 Task: Add Mary's Turkey Fresh Turkey Breast Cutlets to the cart.
Action: Mouse pressed left at (29, 162)
Screenshot: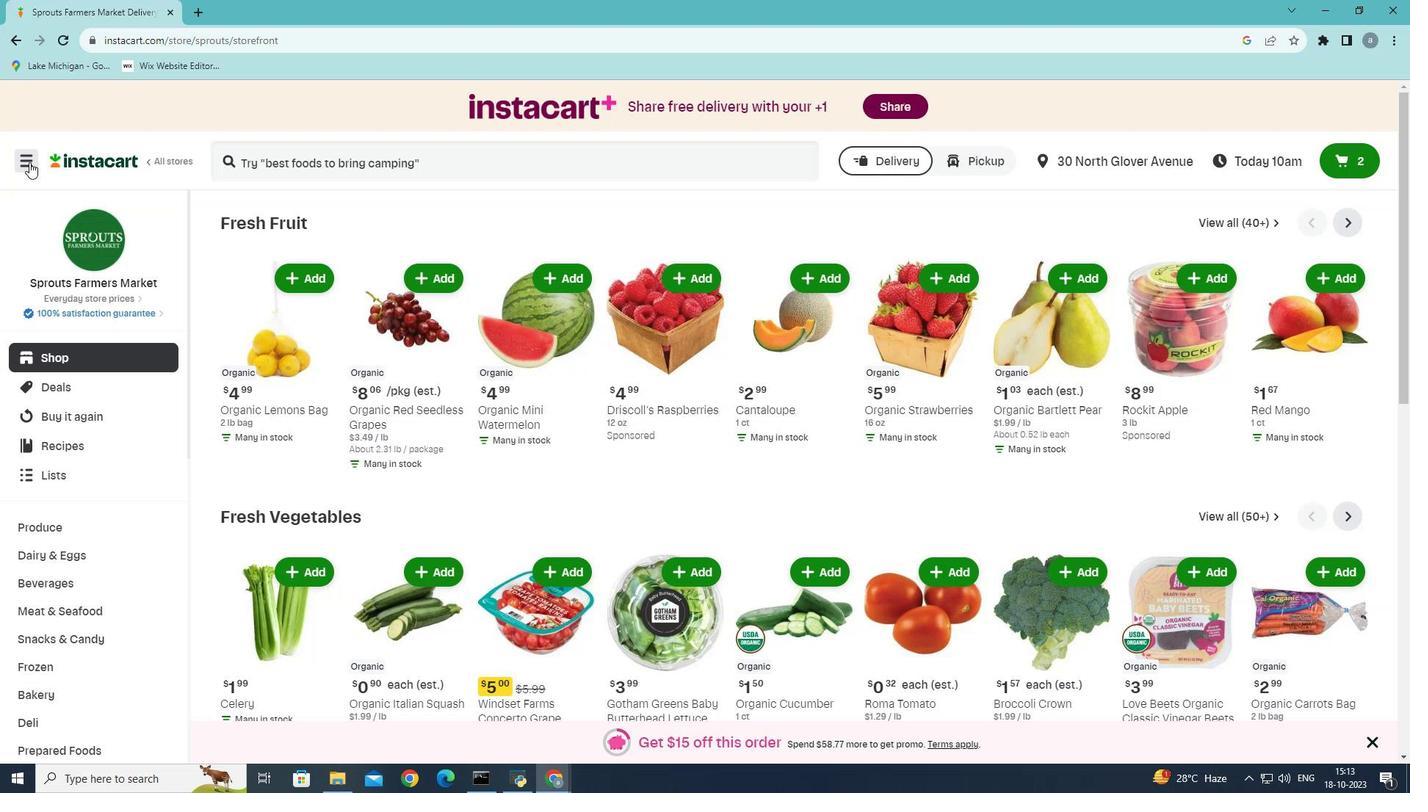 
Action: Mouse moved to (77, 420)
Screenshot: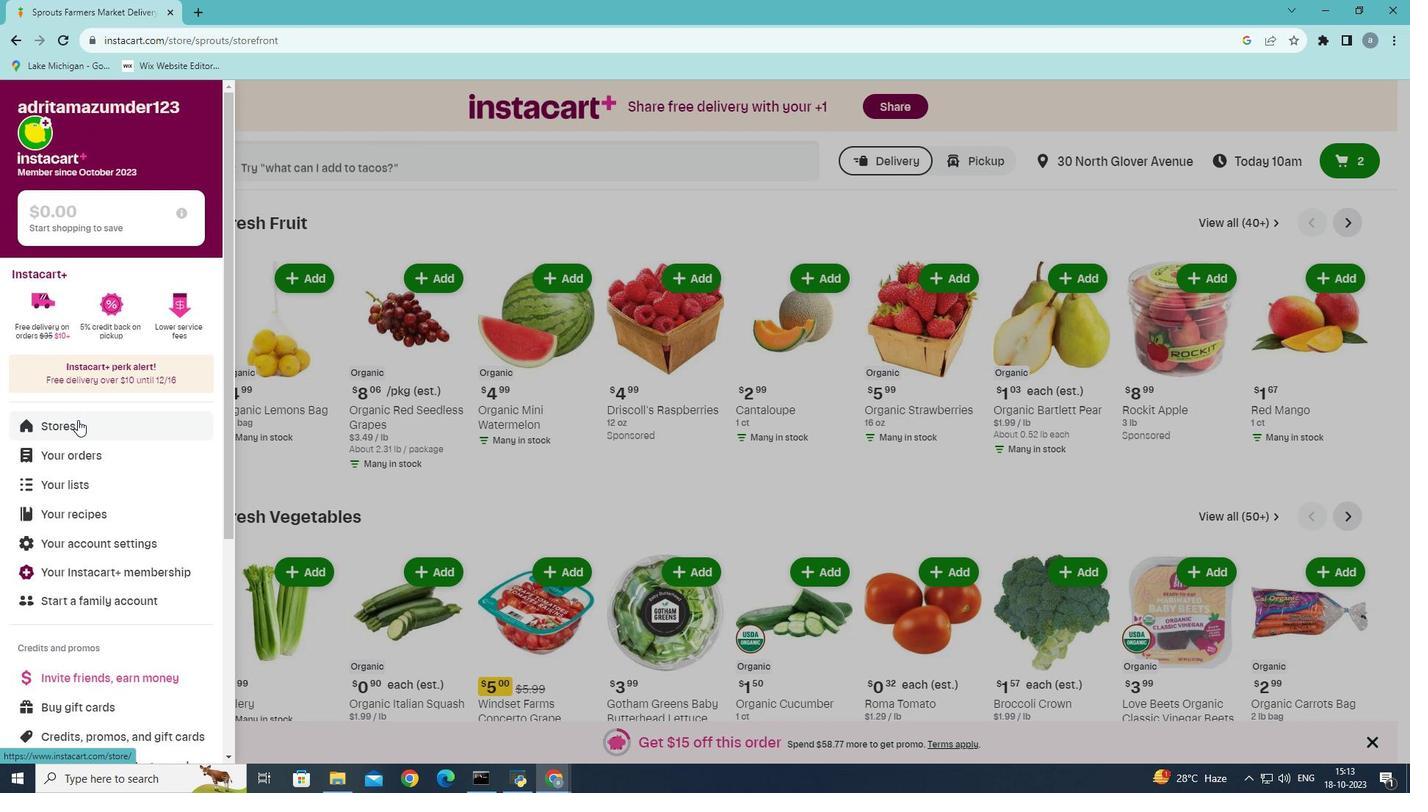 
Action: Mouse pressed left at (77, 420)
Screenshot: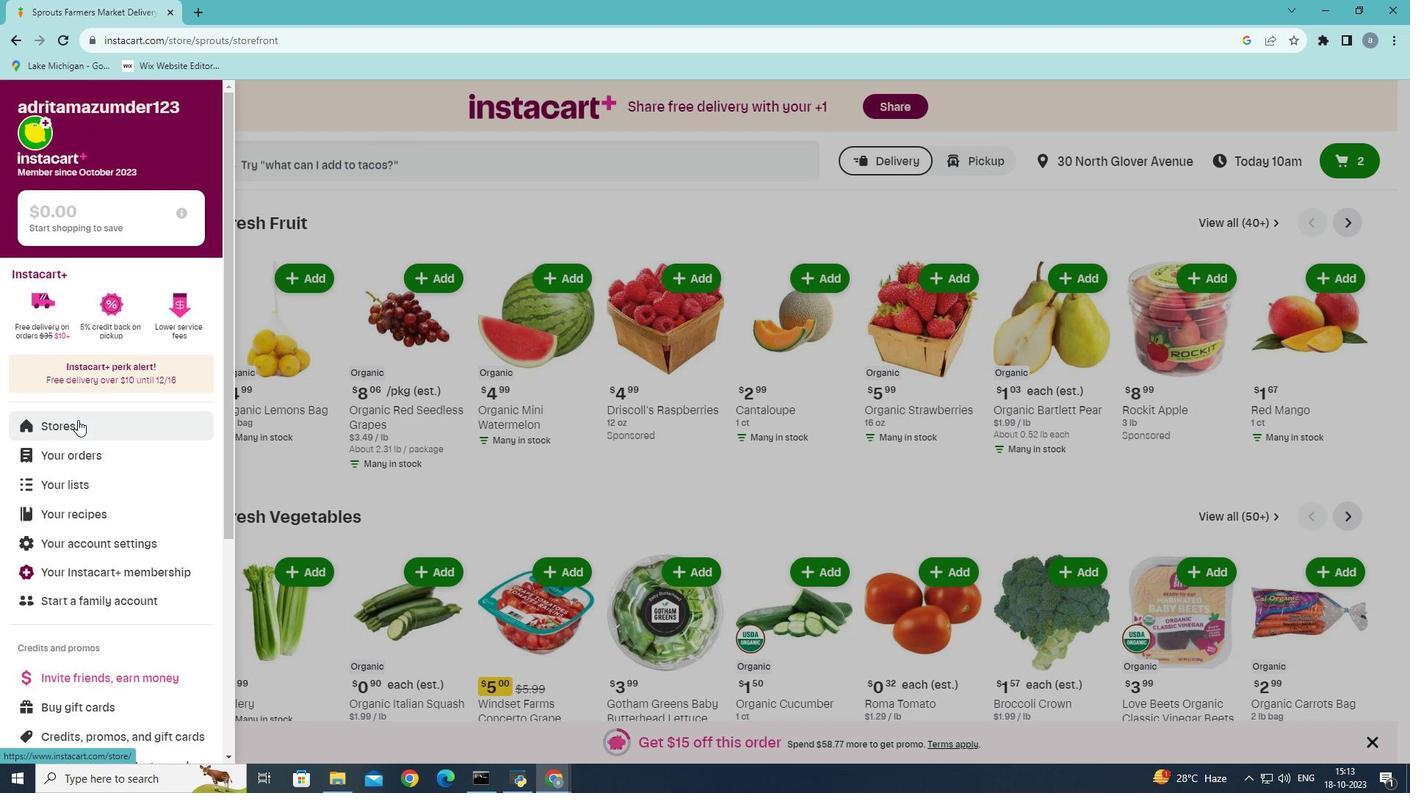
Action: Mouse moved to (332, 155)
Screenshot: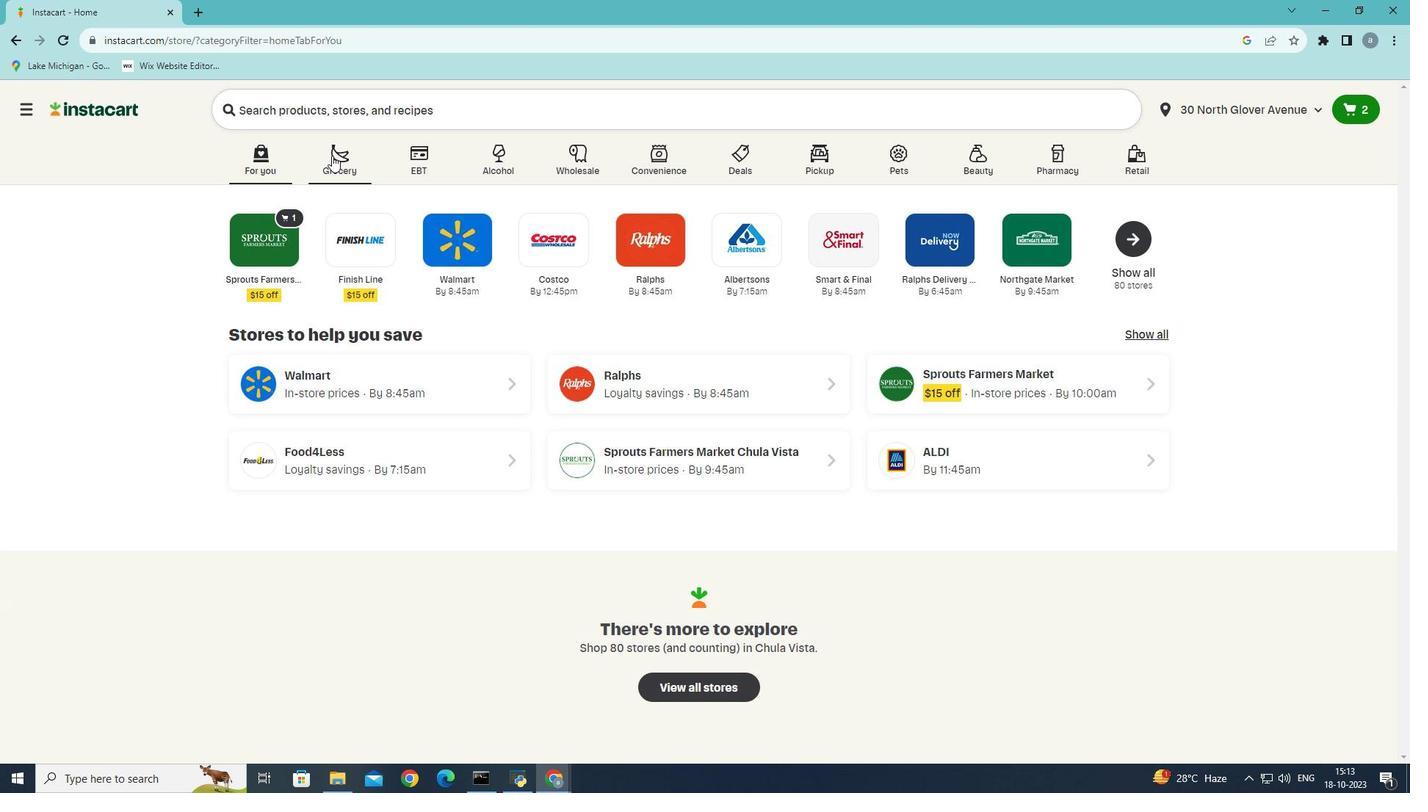 
Action: Mouse pressed left at (332, 155)
Screenshot: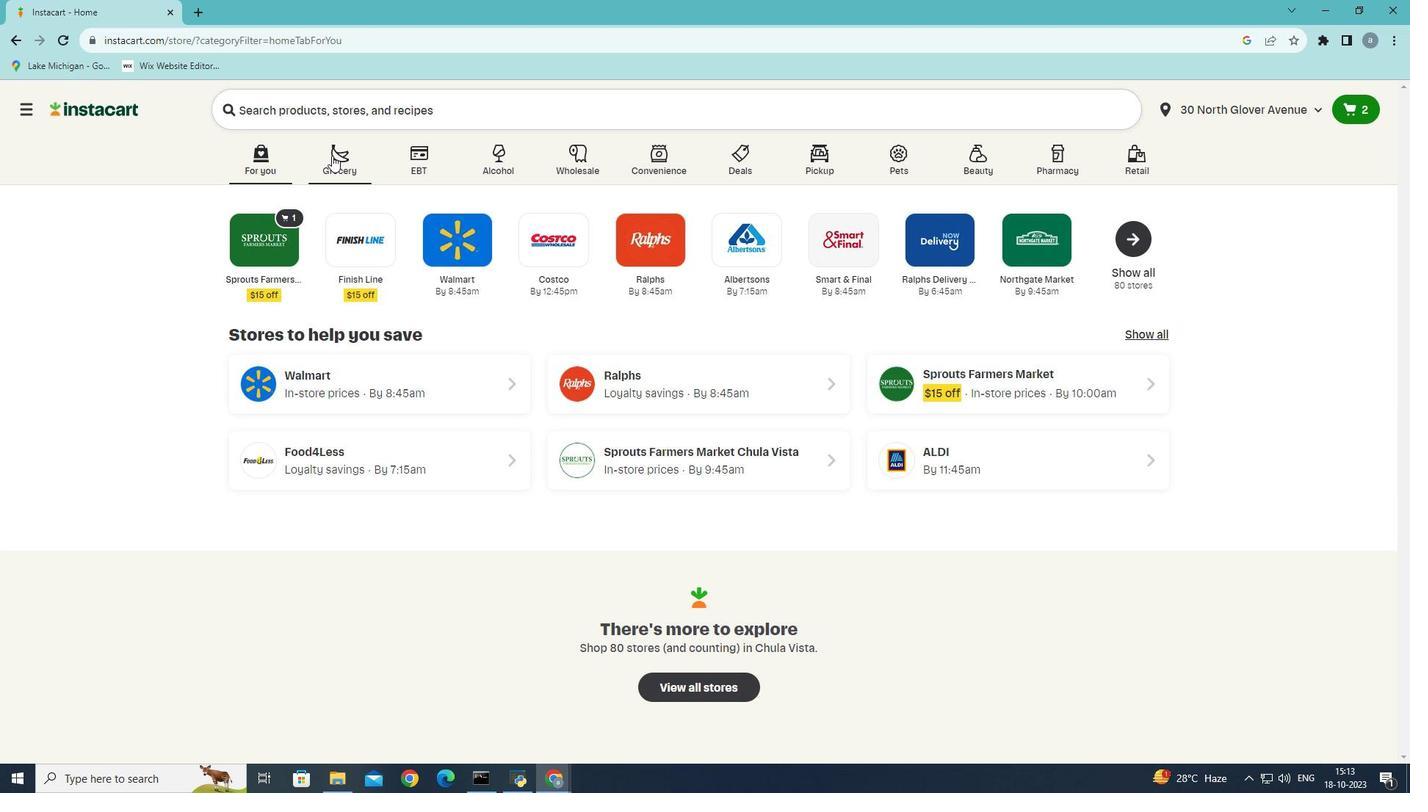 
Action: Mouse moved to (371, 445)
Screenshot: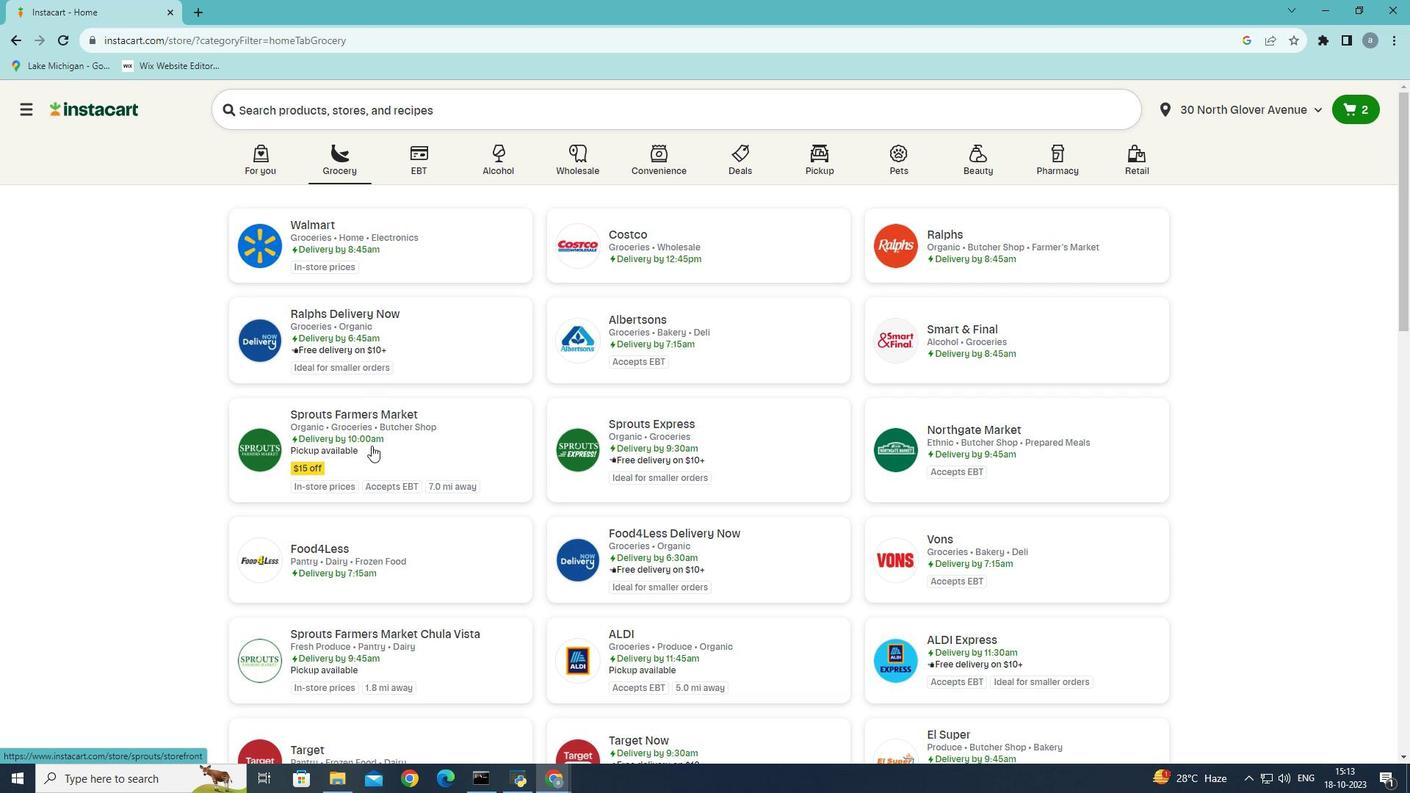 
Action: Mouse pressed left at (371, 445)
Screenshot: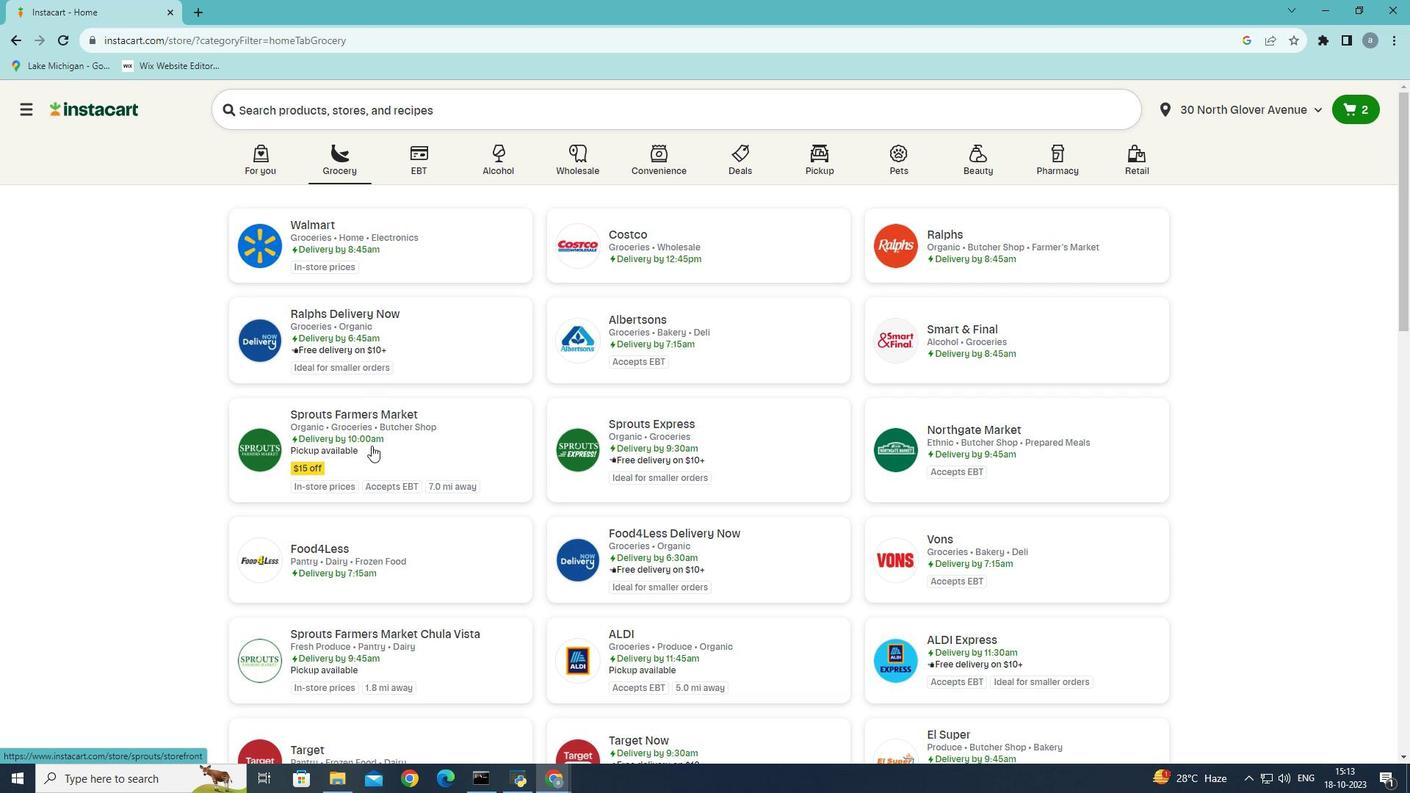 
Action: Mouse moved to (108, 609)
Screenshot: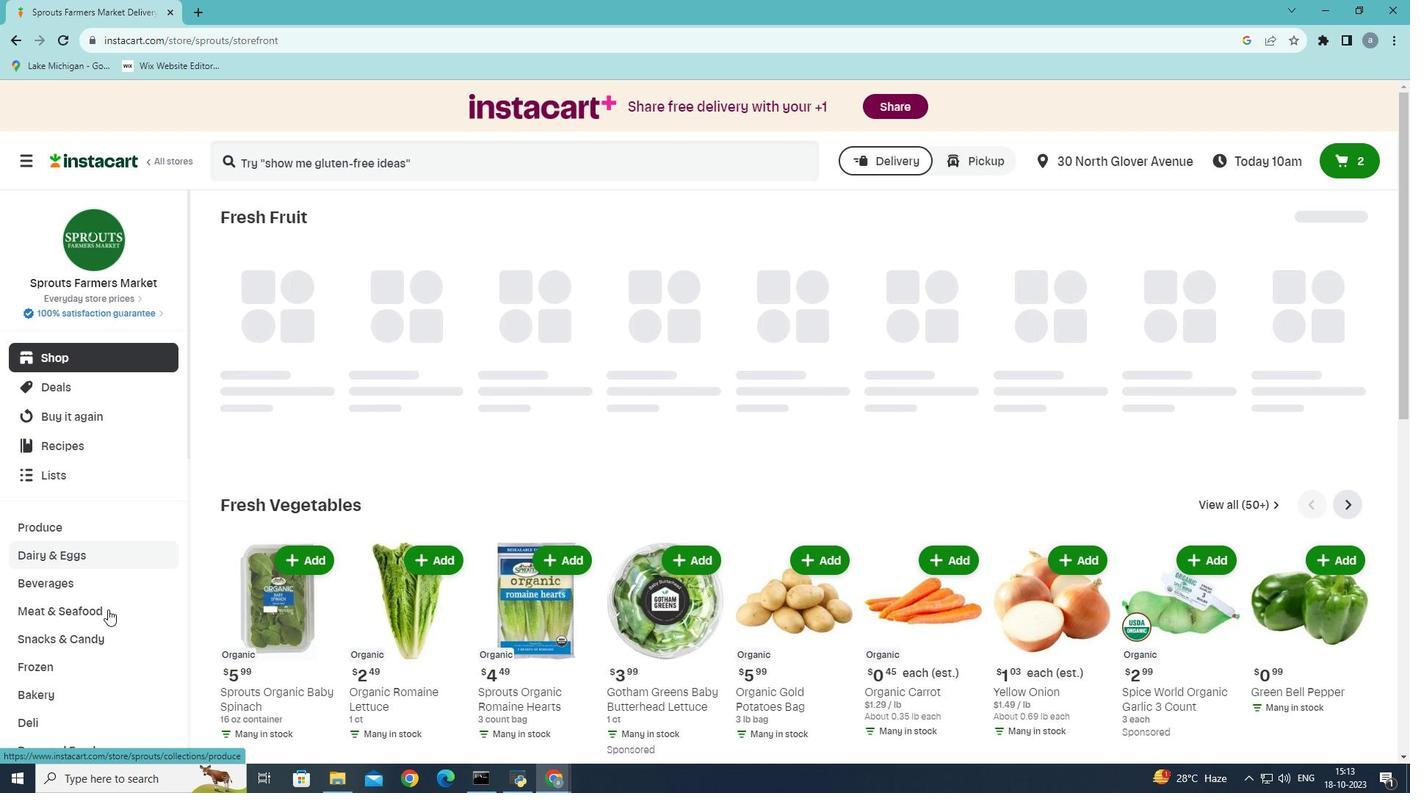 
Action: Mouse pressed left at (108, 609)
Screenshot: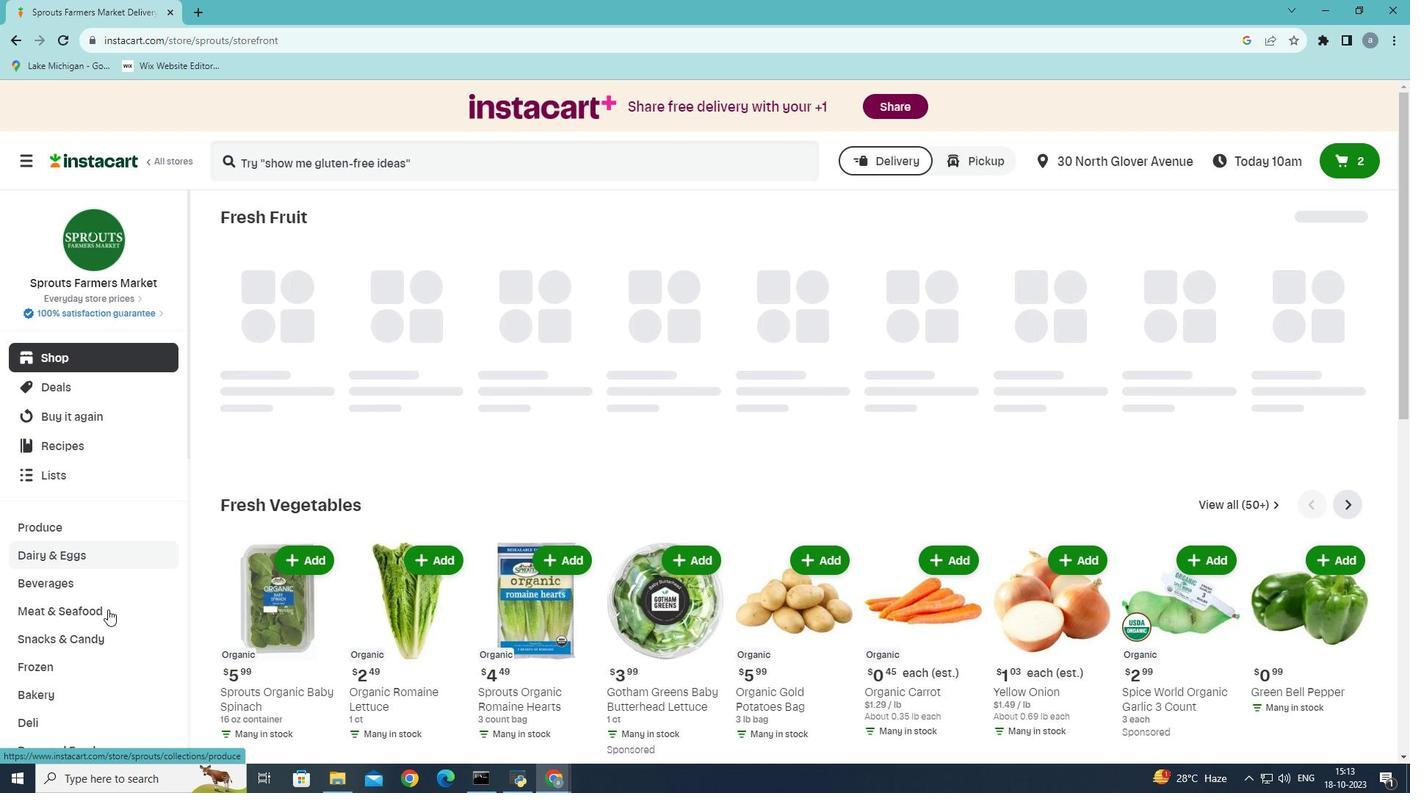 
Action: Mouse moved to (532, 260)
Screenshot: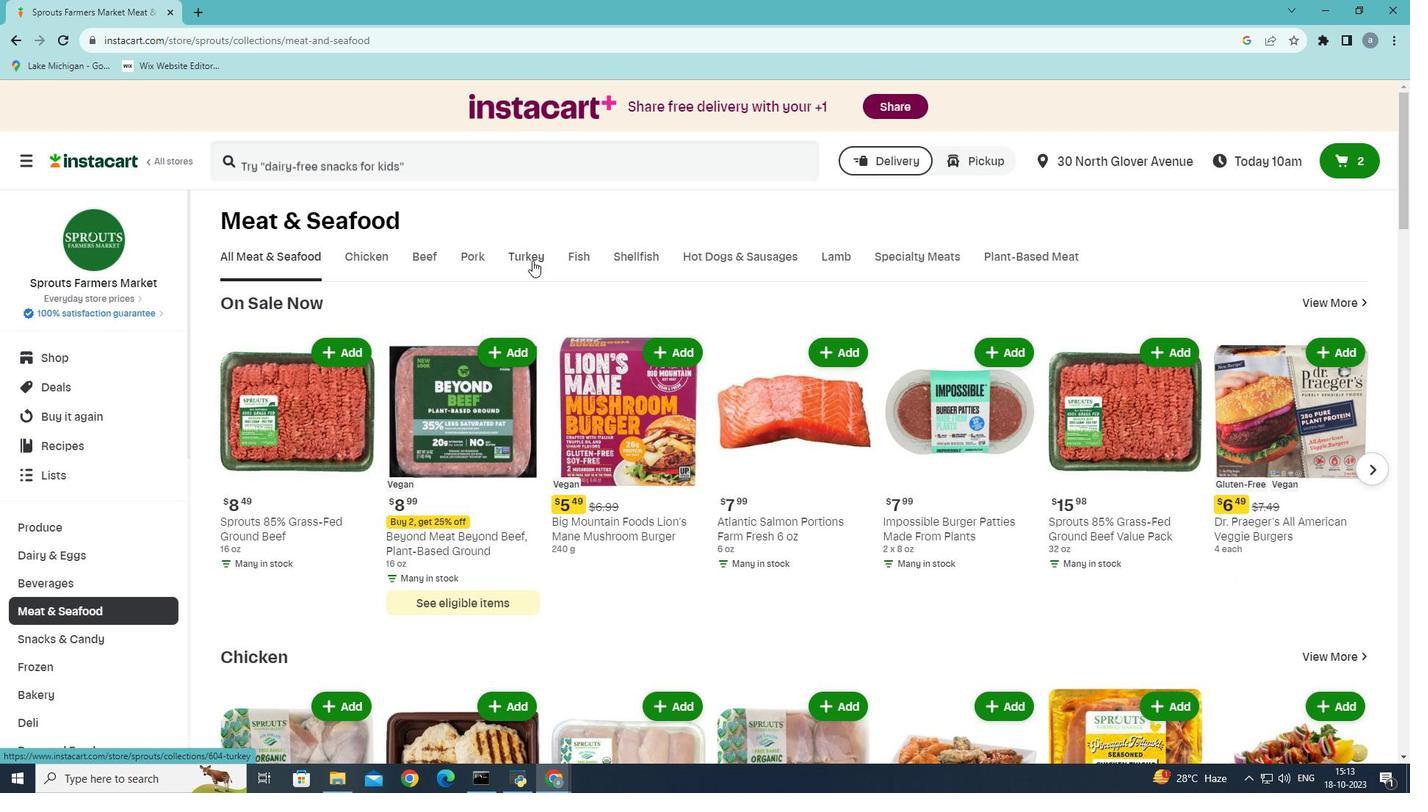 
Action: Mouse pressed left at (532, 260)
Screenshot: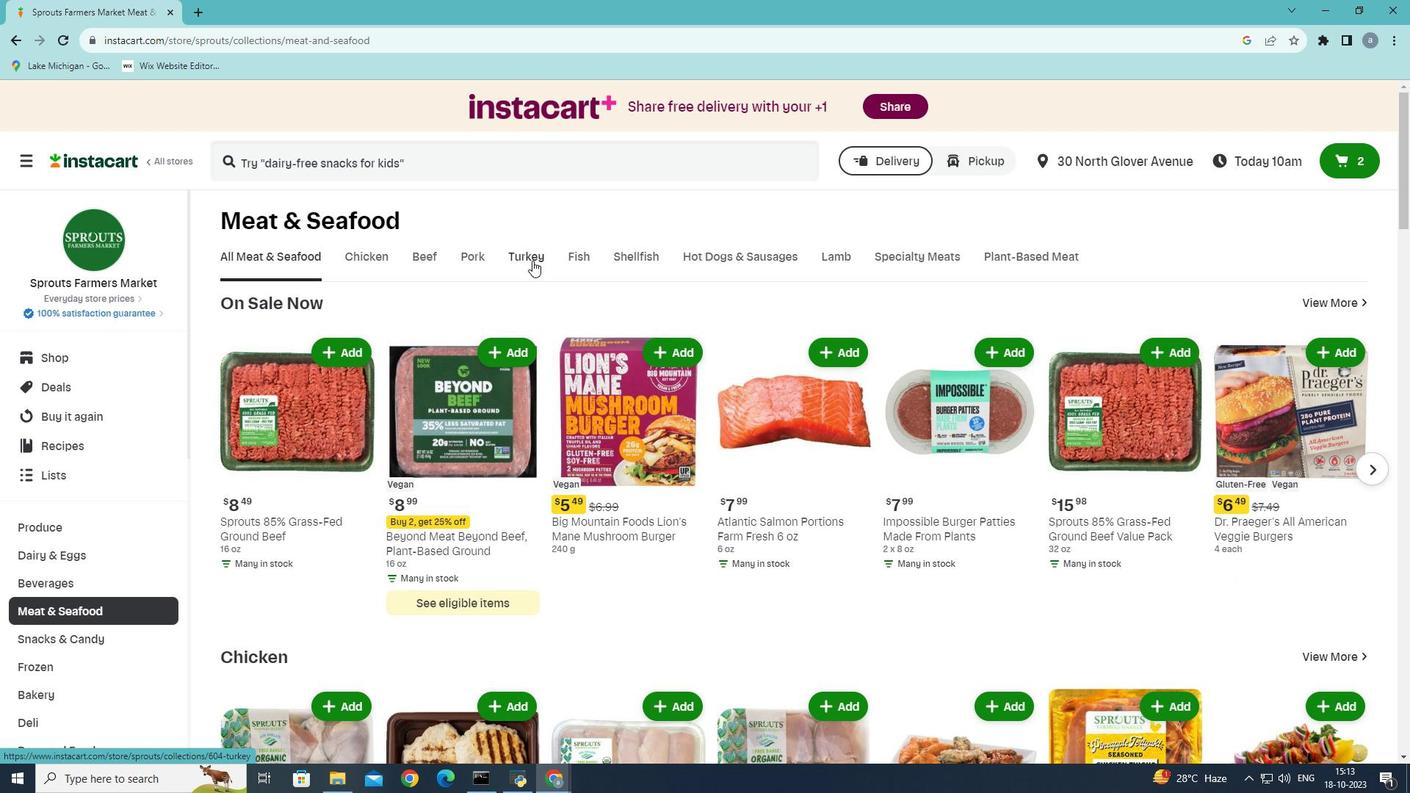 
Action: Mouse moved to (597, 315)
Screenshot: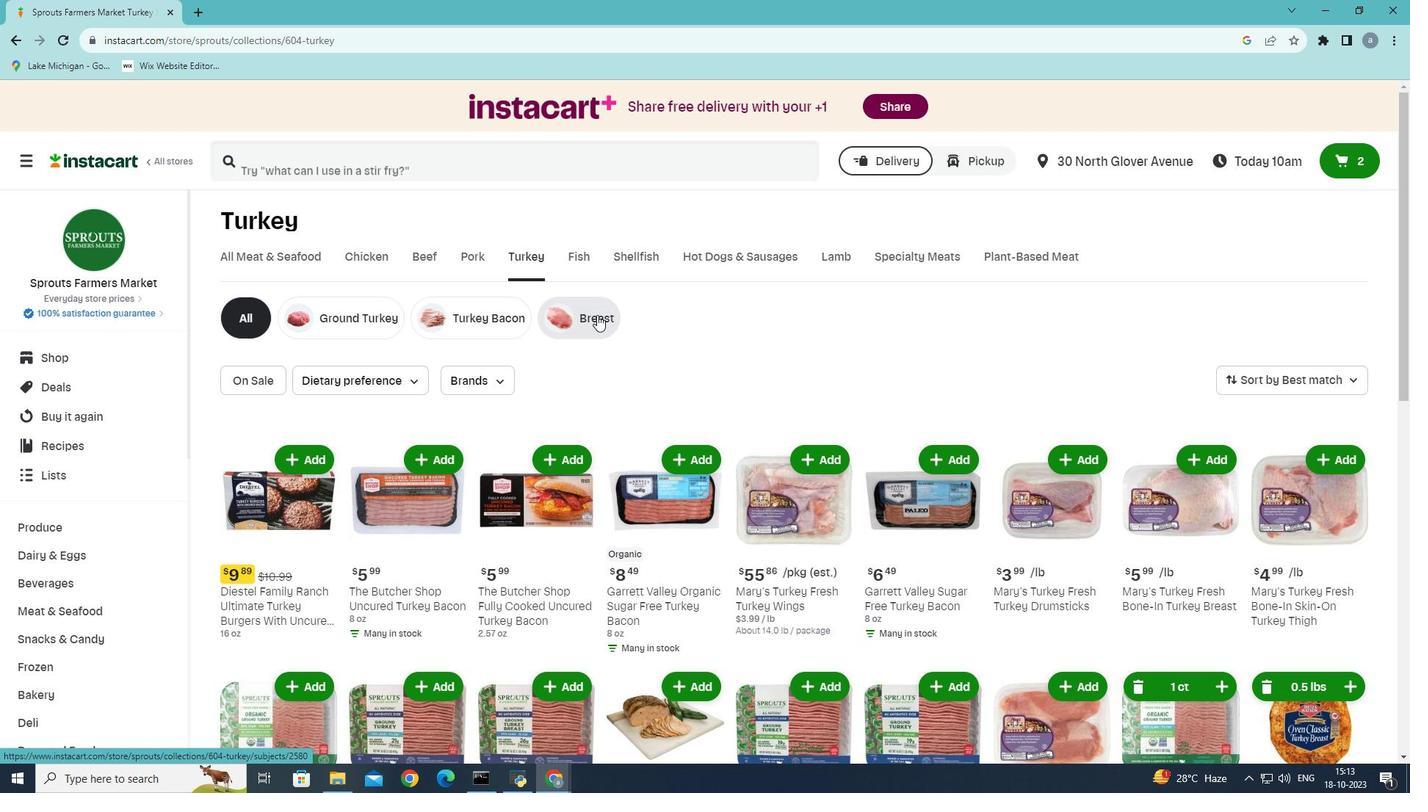 
Action: Mouse pressed left at (597, 315)
Screenshot: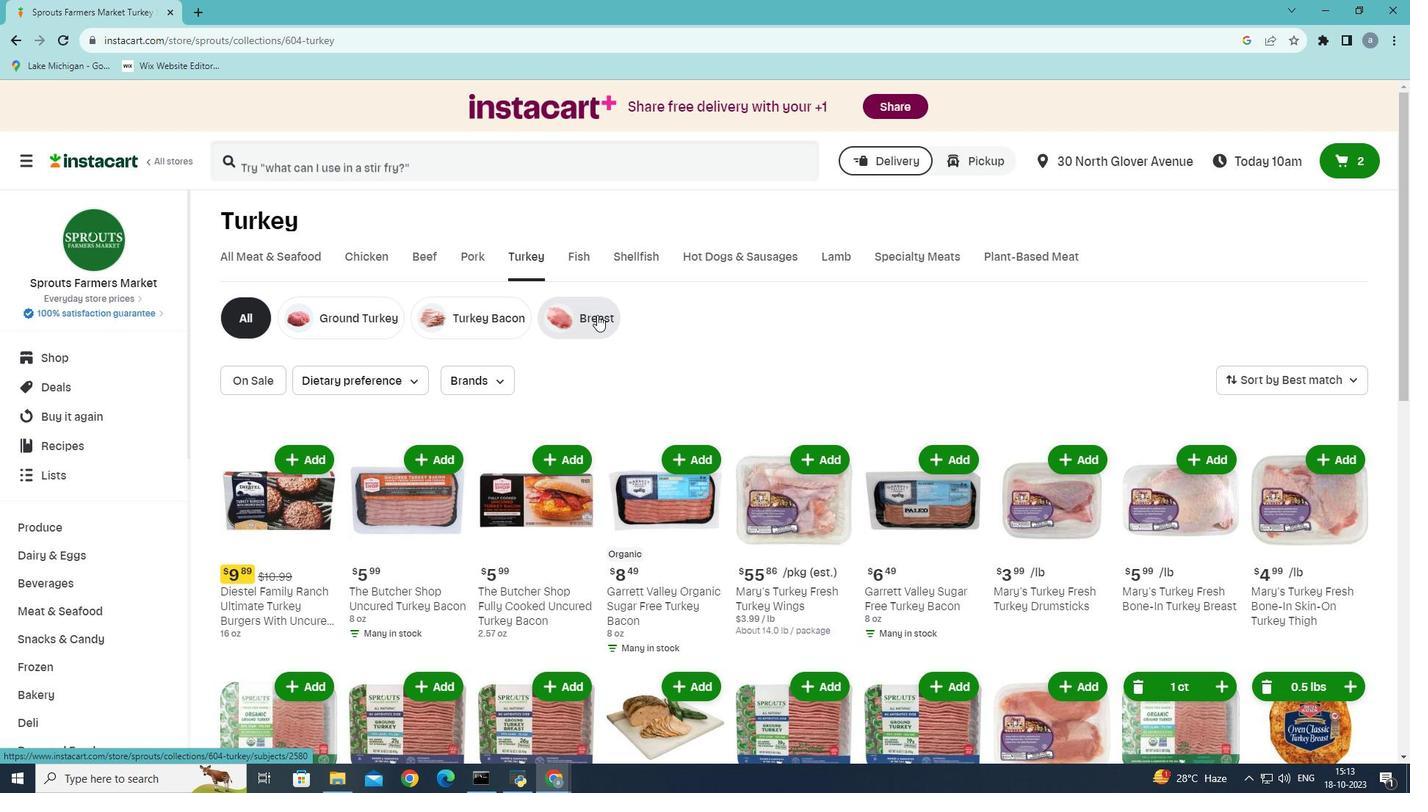 
Action: Mouse moved to (407, 583)
Screenshot: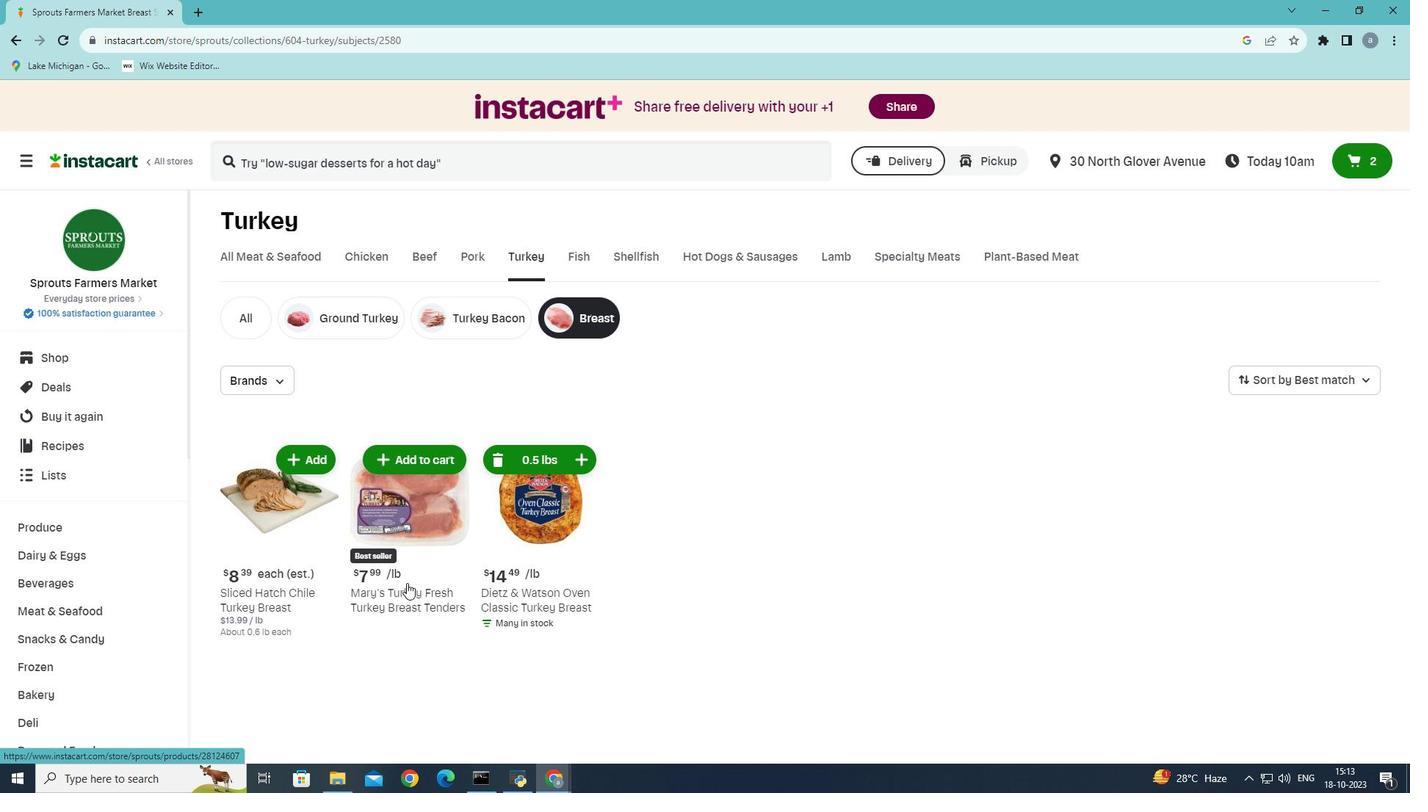 
